 Task: Create a section Code Crusades and in the section, add a milestone Infrastructure as a Service Implementation in the project TrimLine.
Action: Mouse moved to (71, 586)
Screenshot: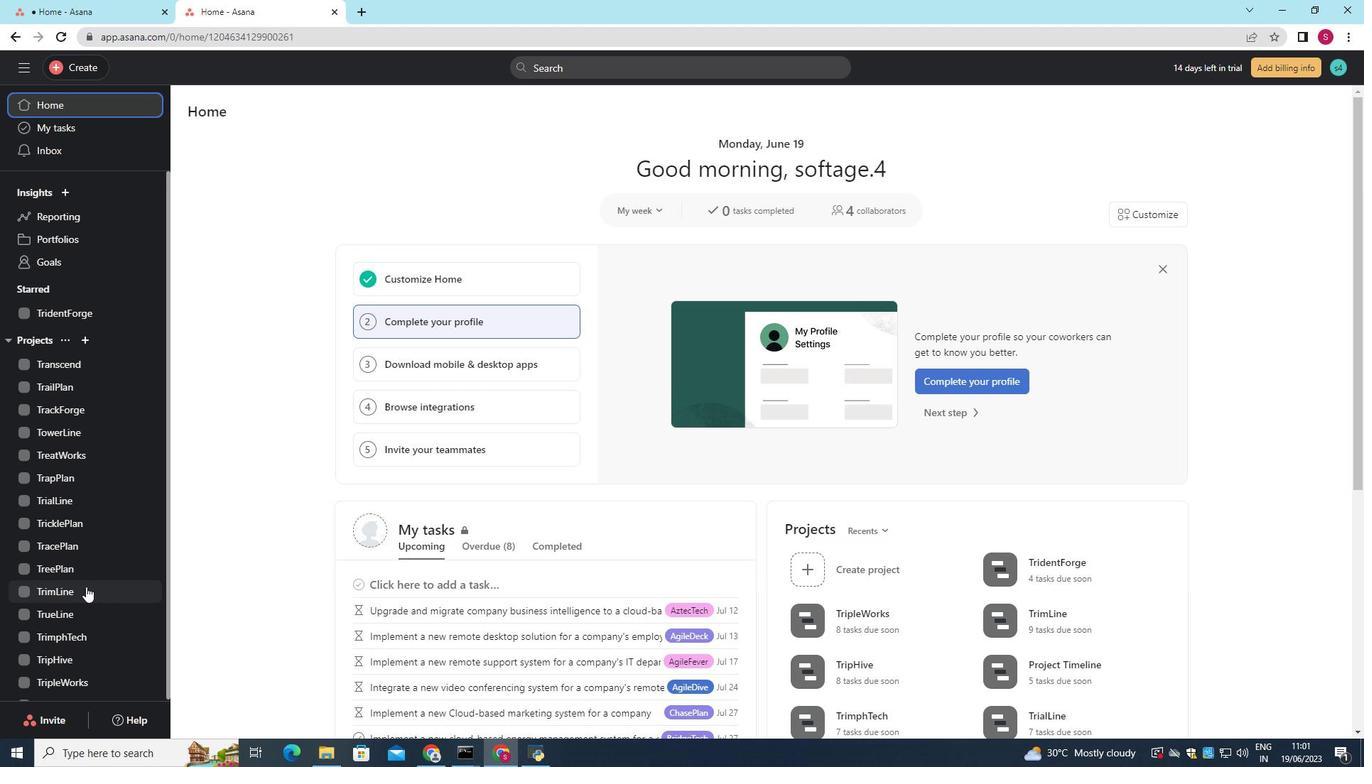 
Action: Mouse pressed left at (71, 586)
Screenshot: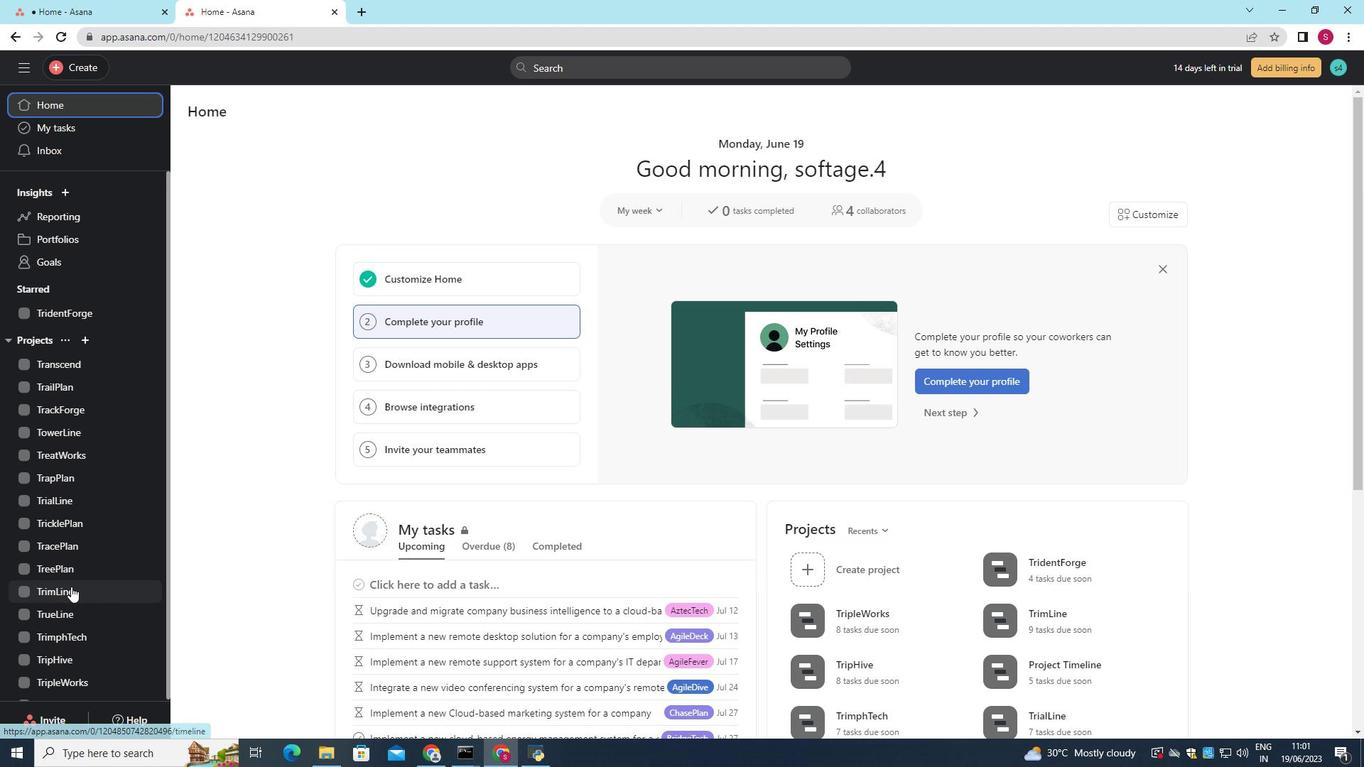
Action: Mouse moved to (217, 590)
Screenshot: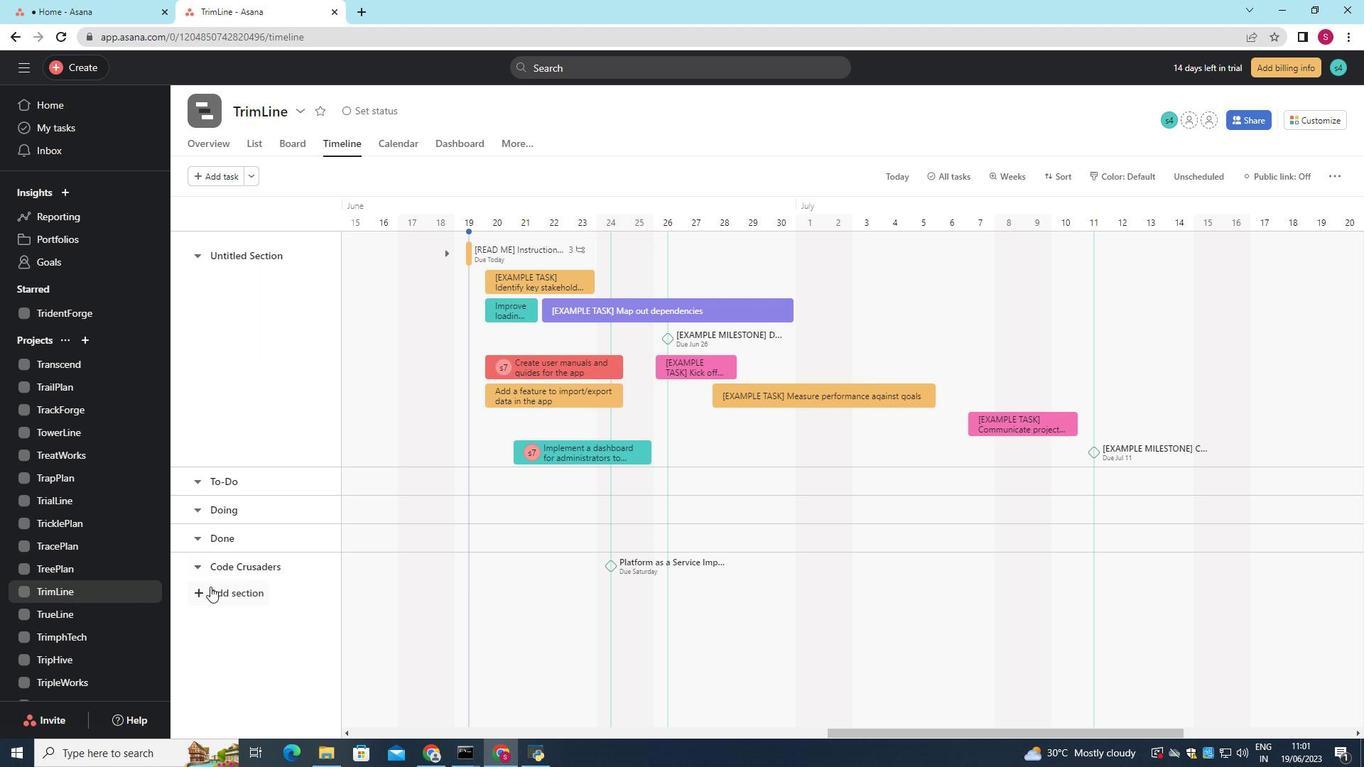
Action: Mouse pressed left at (217, 590)
Screenshot: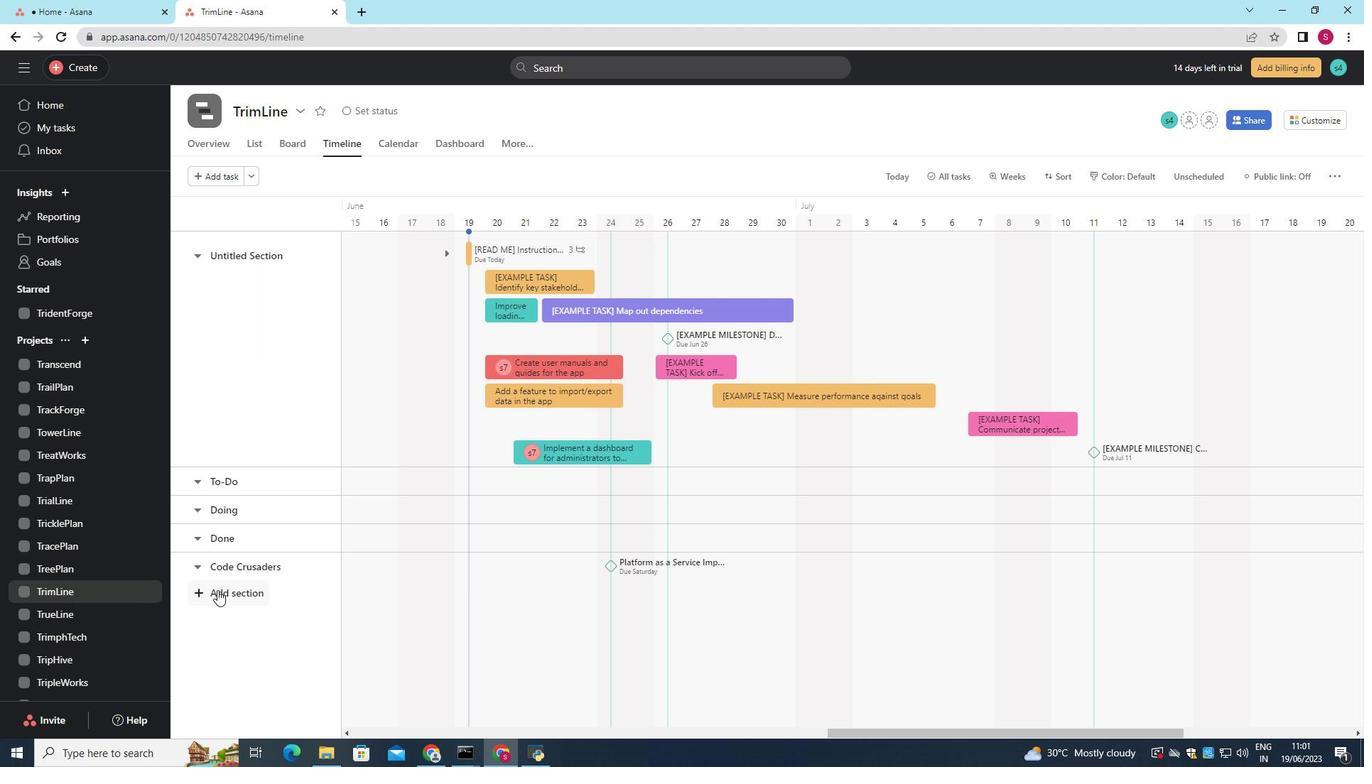 
Action: Key pressed <Key.shift>Code<Key.space><Key.shift>Crusades
Screenshot: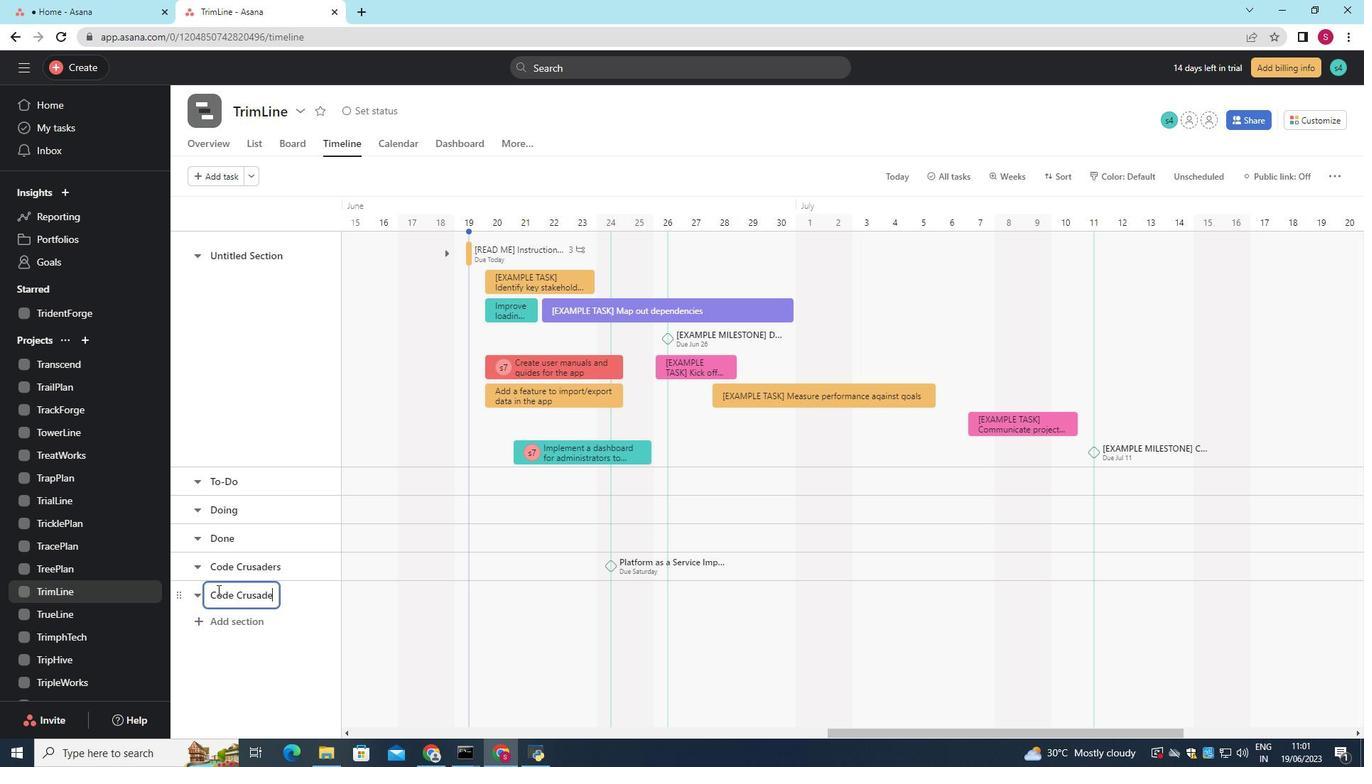 
Action: Mouse moved to (523, 607)
Screenshot: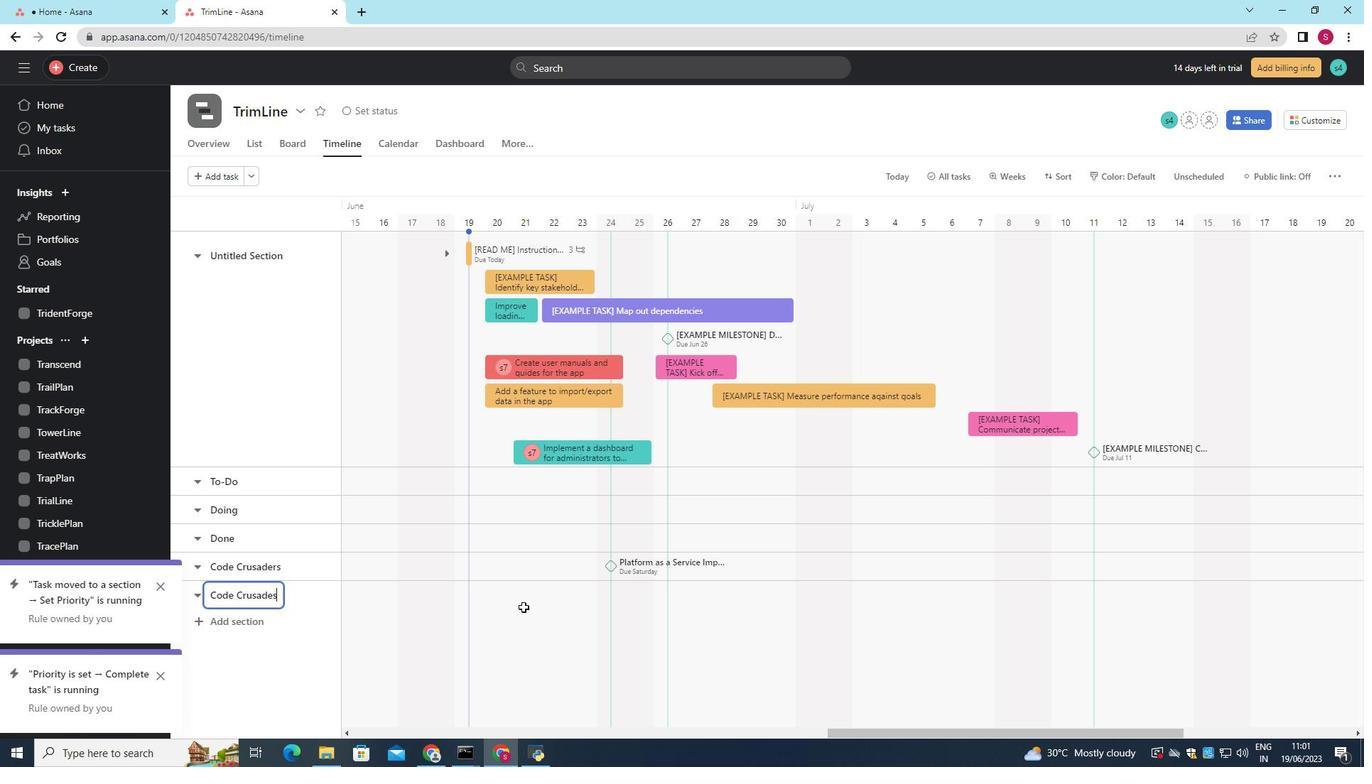 
Action: Mouse pressed left at (523, 607)
Screenshot: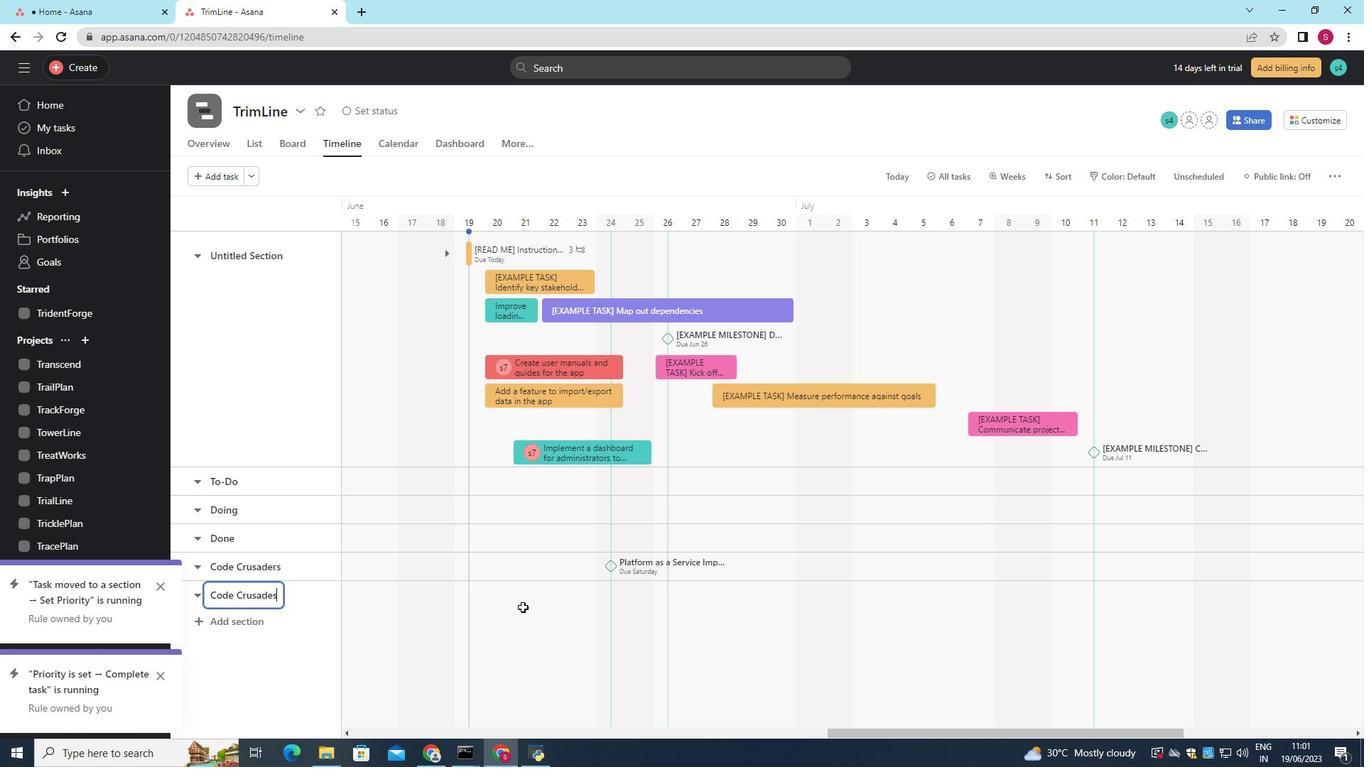 
Action: Mouse moved to (510, 614)
Screenshot: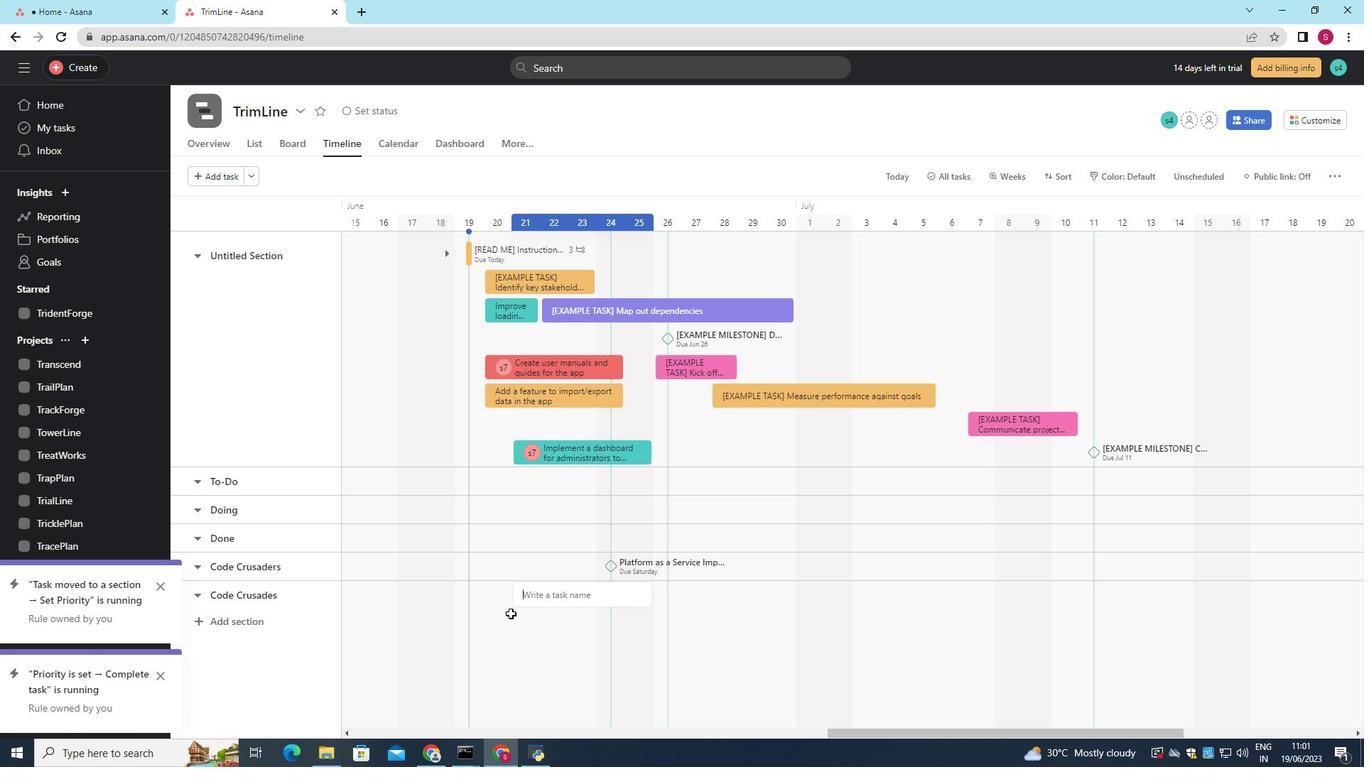 
Action: Key pressed <Key.shift>Infrastructure<Key.space>as<Key.space>a<Key.space>service<Key.space><Key.shift>Implementation
Screenshot: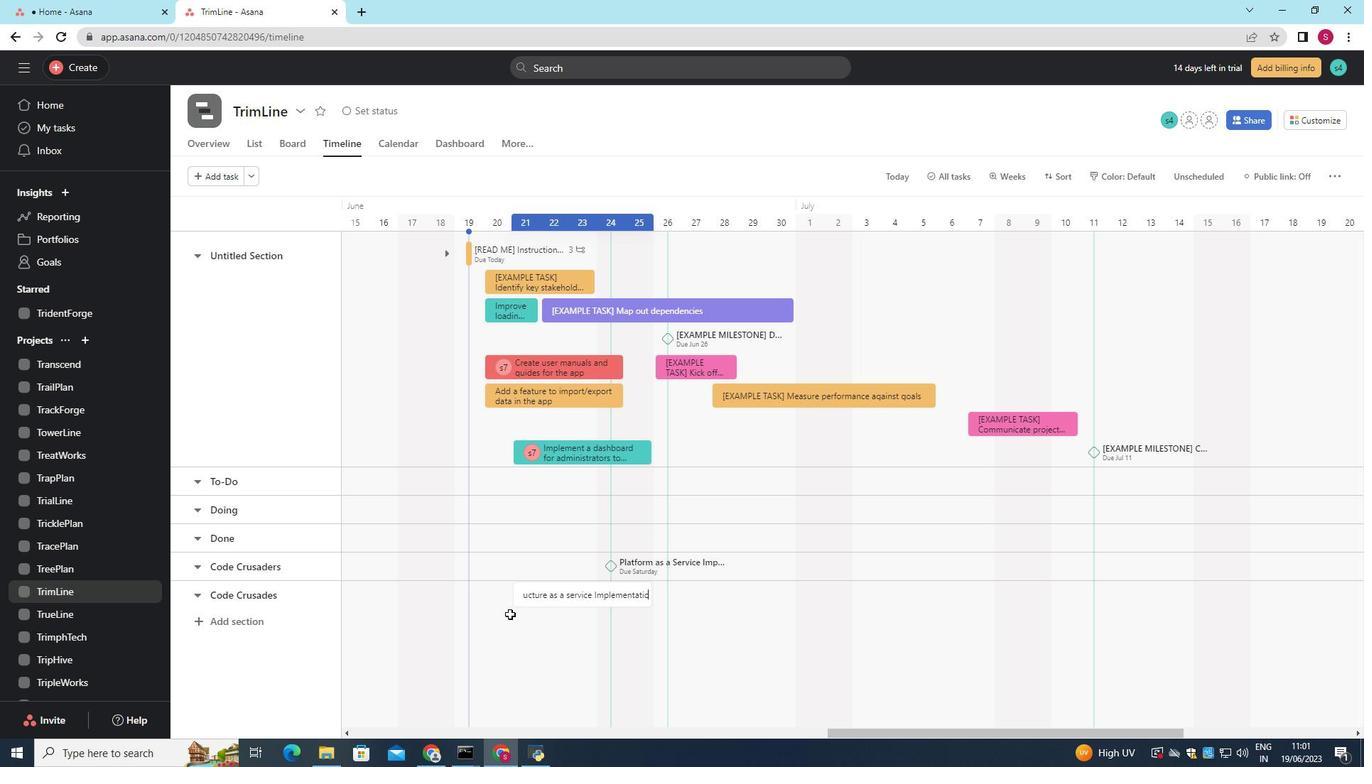 
Action: Mouse moved to (628, 601)
Screenshot: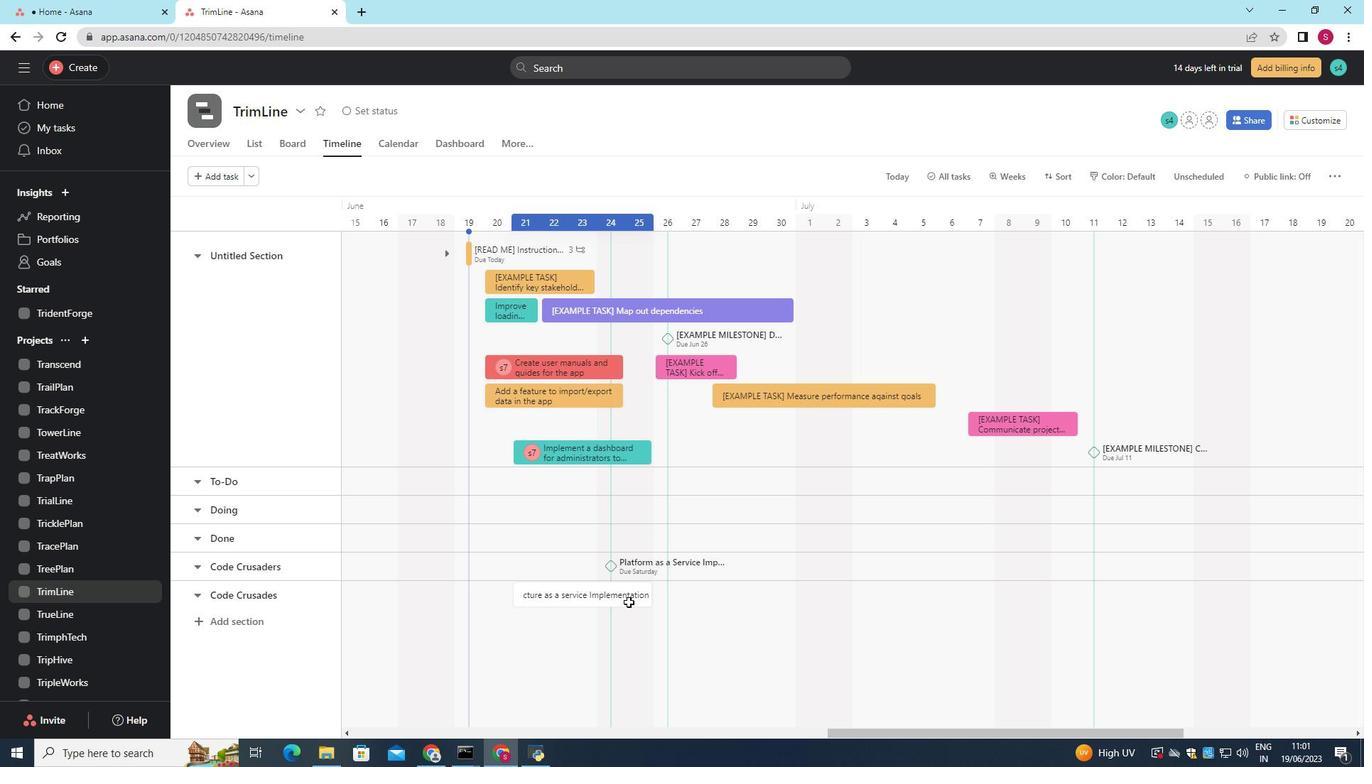 
Action: Key pressed <Key.enter>
Screenshot: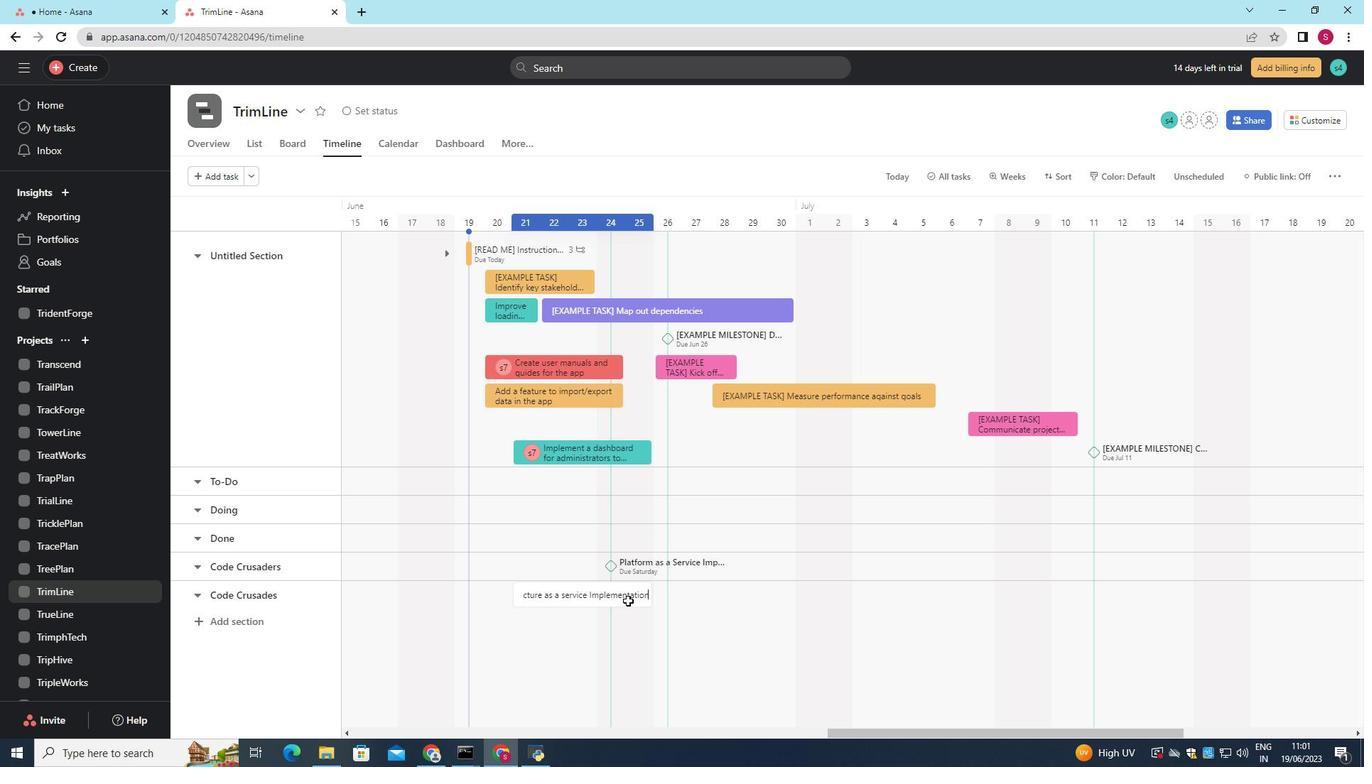 
Action: Mouse moved to (604, 591)
Screenshot: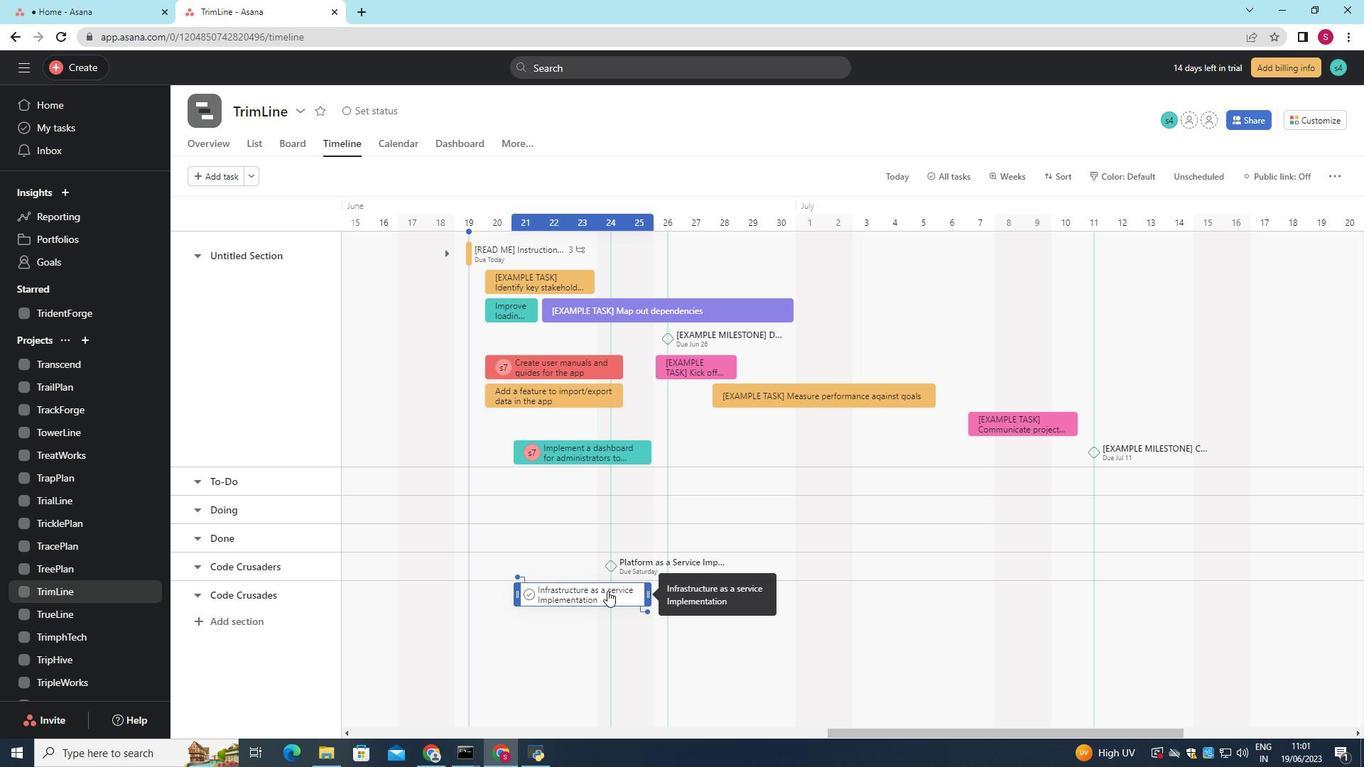 
Action: Mouse pressed right at (604, 591)
Screenshot: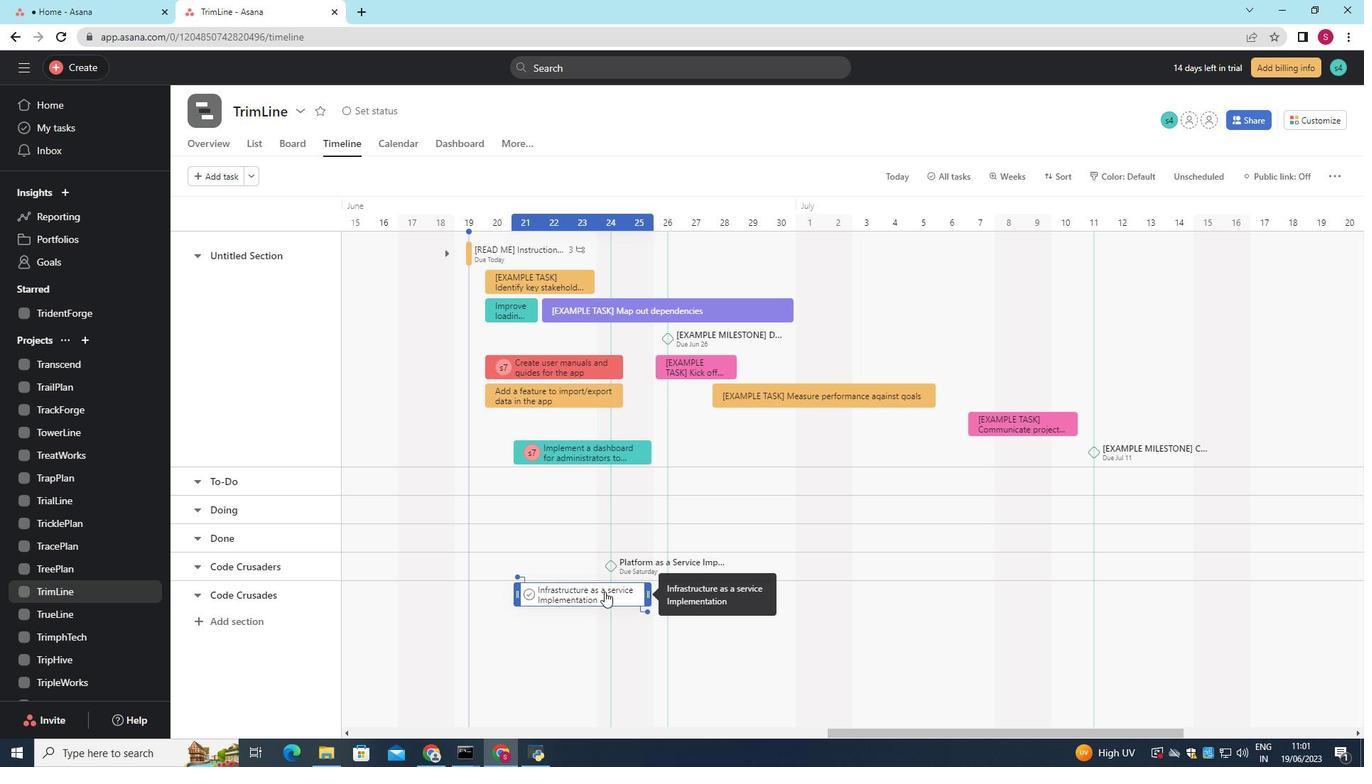 
Action: Mouse moved to (667, 514)
Screenshot: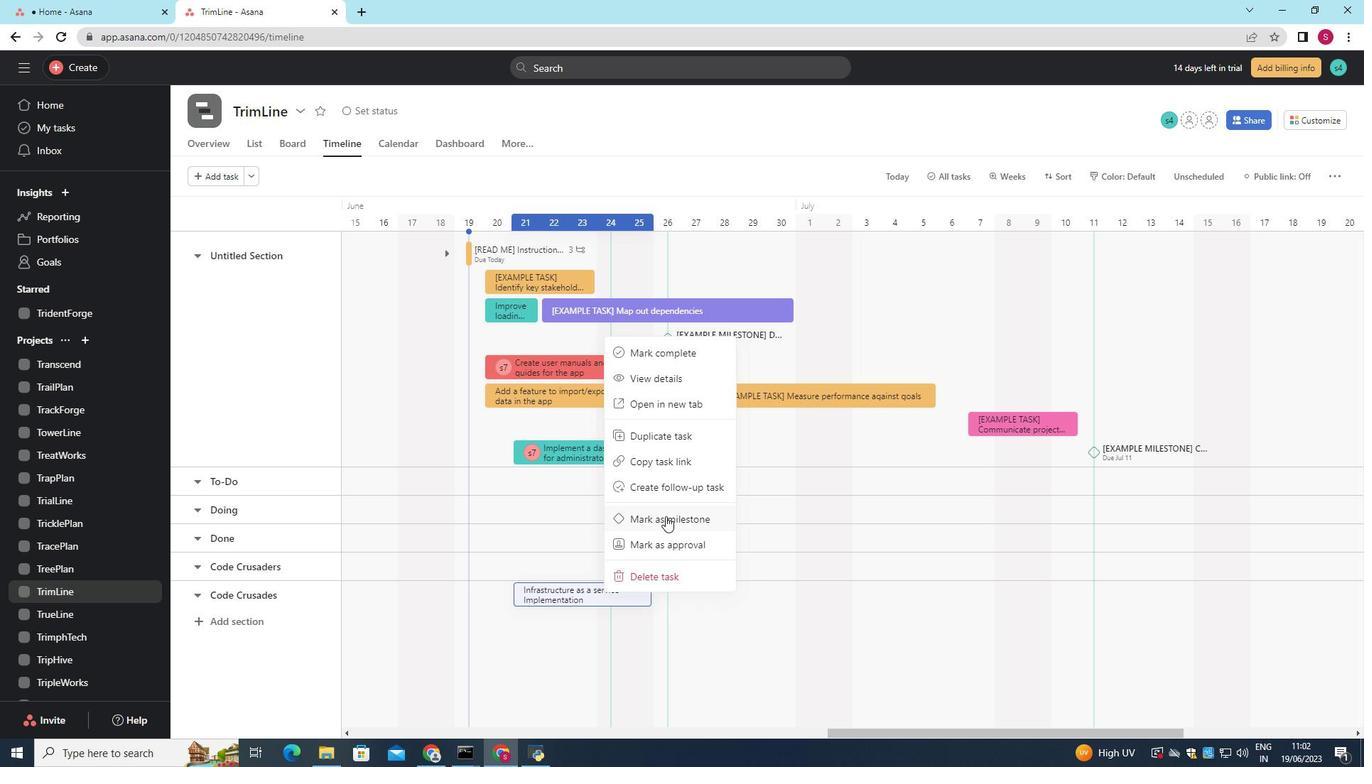 
Action: Mouse pressed left at (667, 514)
Screenshot: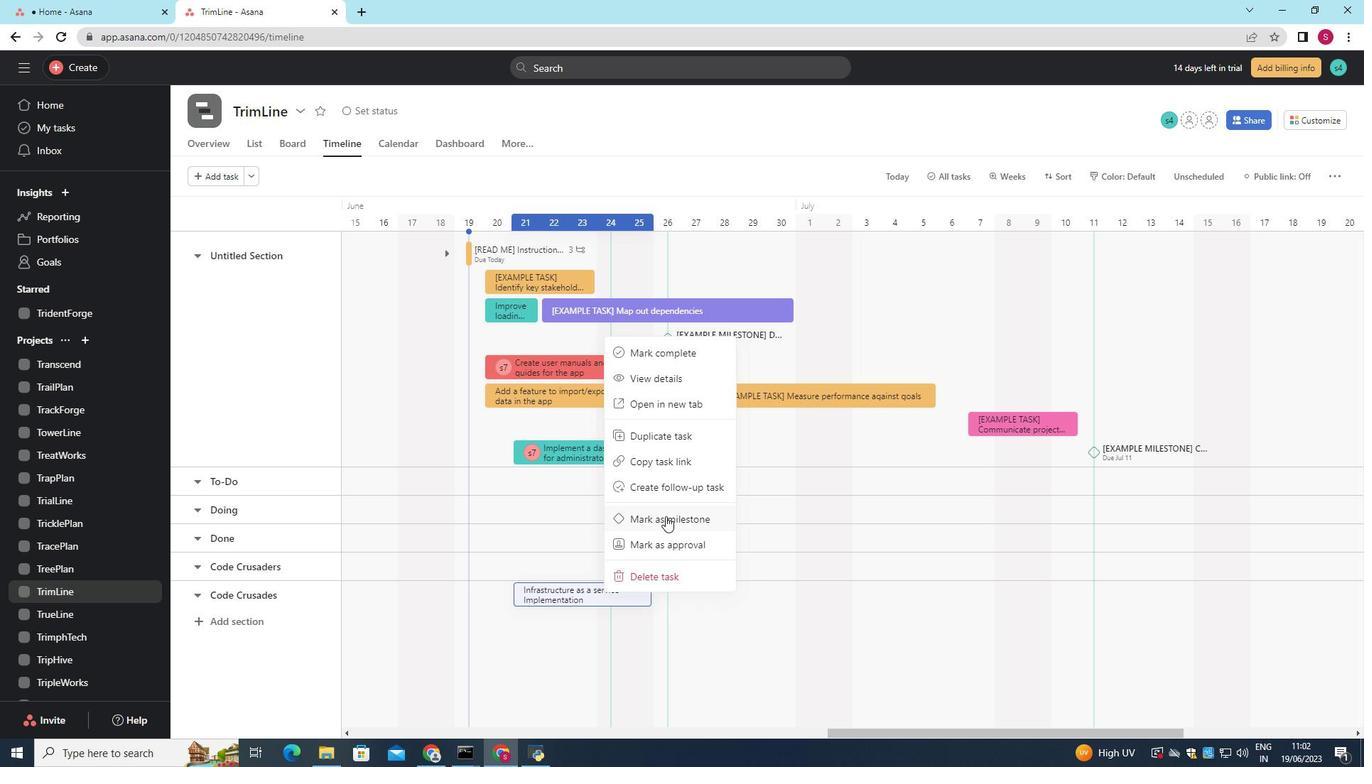 
